 Task: Manage the translation language setting of the user interface
Action: Mouse scrolled (190, 142) with delta (0, 0)
Screenshot: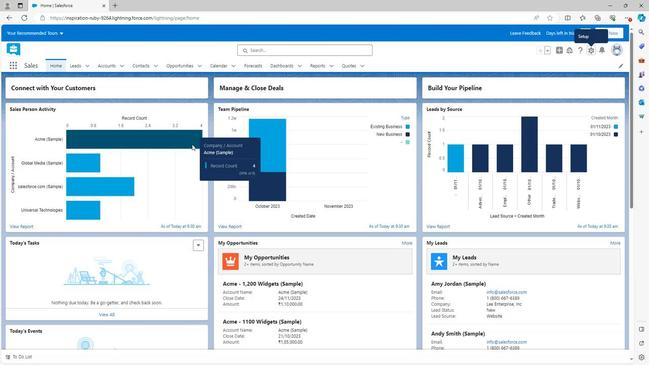 
Action: Mouse scrolled (190, 142) with delta (0, 0)
Screenshot: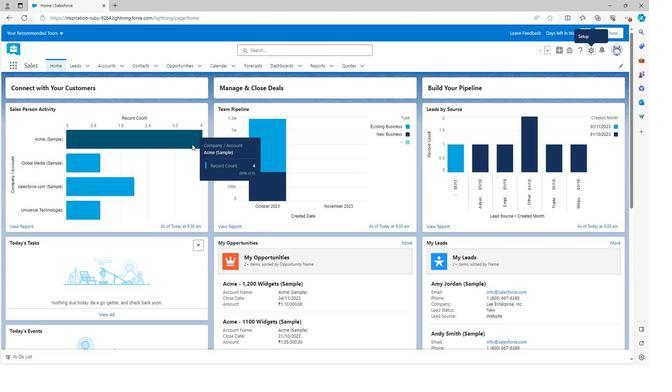 
Action: Mouse scrolled (190, 142) with delta (0, 0)
Screenshot: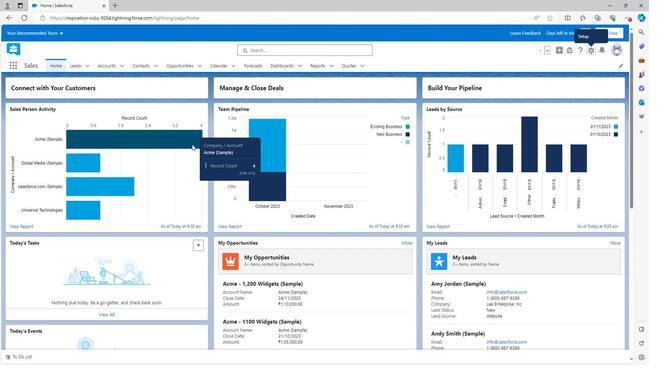 
Action: Mouse scrolled (190, 142) with delta (0, 0)
Screenshot: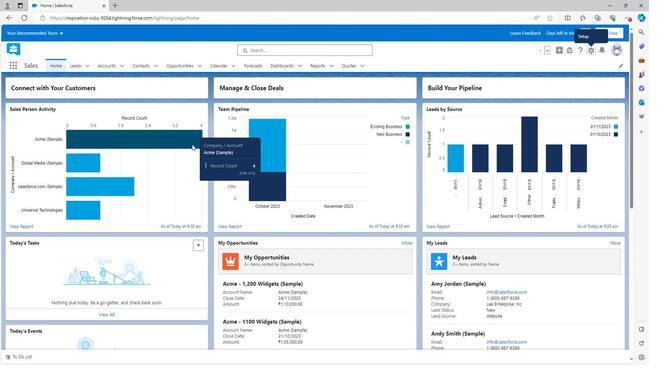 
Action: Mouse scrolled (190, 142) with delta (0, 0)
Screenshot: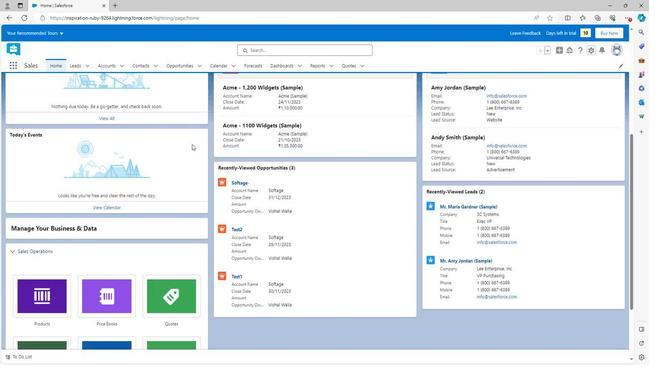 
Action: Mouse scrolled (190, 142) with delta (0, 0)
Screenshot: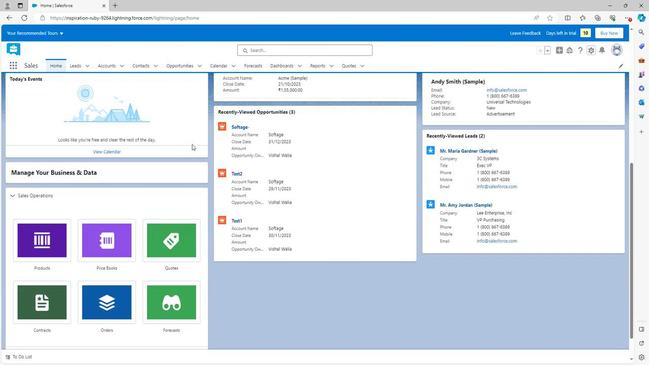 
Action: Mouse scrolled (190, 143) with delta (0, 0)
Screenshot: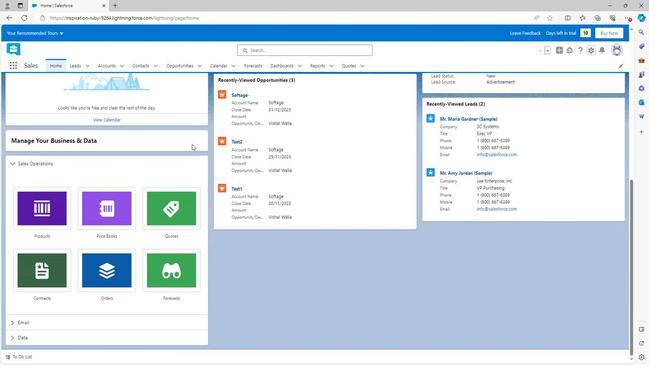 
Action: Mouse scrolled (190, 143) with delta (0, 0)
Screenshot: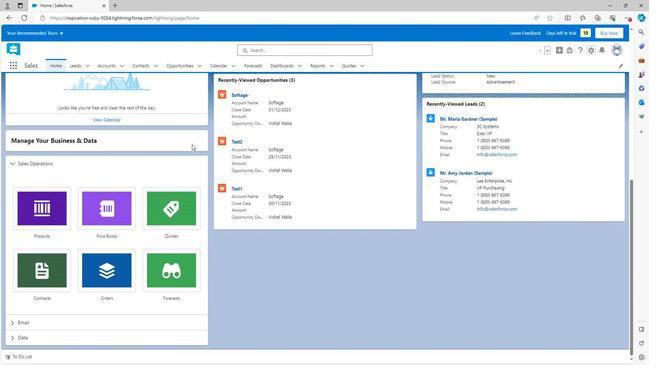 
Action: Mouse scrolled (190, 143) with delta (0, 0)
Screenshot: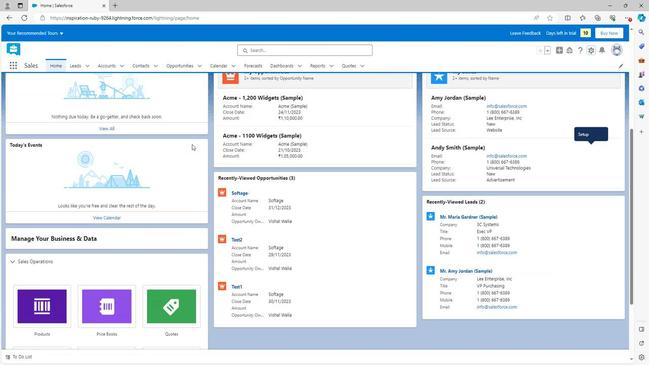 
Action: Mouse scrolled (190, 143) with delta (0, 0)
Screenshot: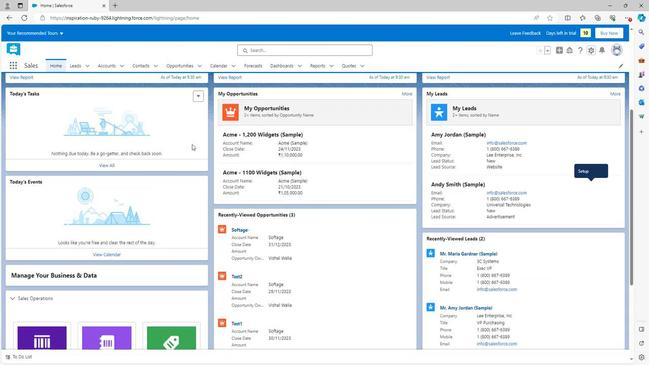 
Action: Mouse scrolled (190, 143) with delta (0, 0)
Screenshot: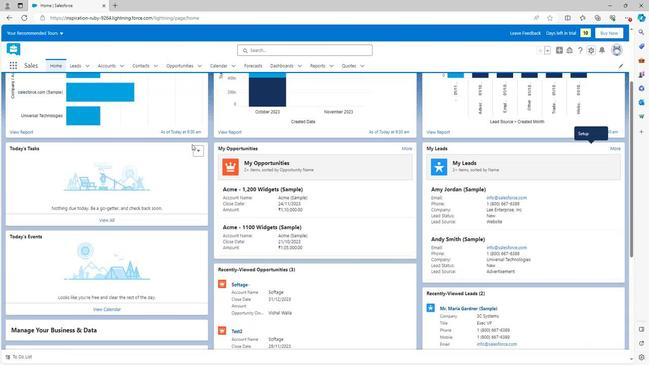 
Action: Mouse scrolled (190, 143) with delta (0, 0)
Screenshot: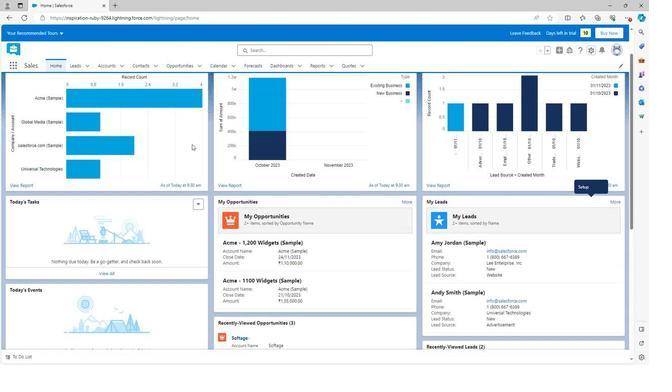 
Action: Mouse moved to (594, 47)
Screenshot: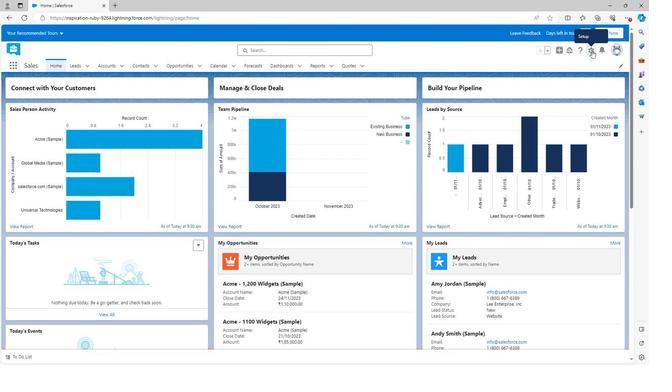 
Action: Mouse pressed left at (594, 47)
Screenshot: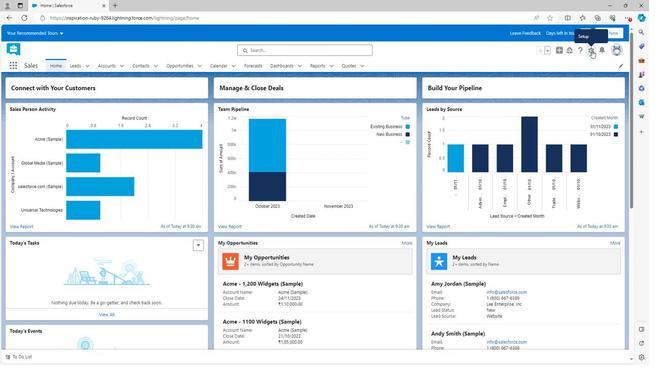 
Action: Mouse moved to (570, 68)
Screenshot: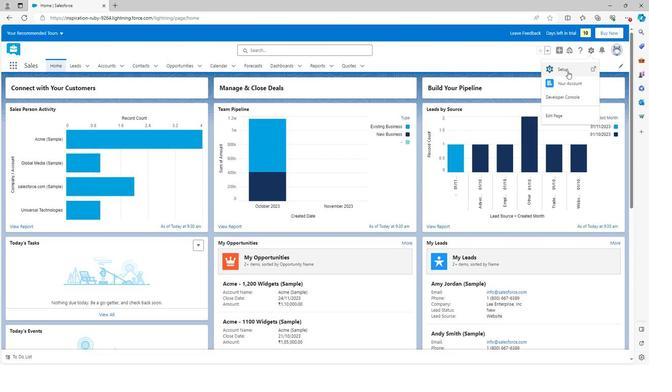
Action: Mouse pressed left at (570, 68)
Screenshot: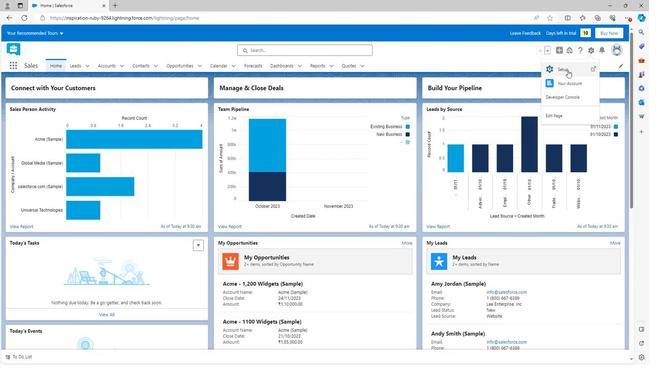 
Action: Mouse moved to (16, 239)
Screenshot: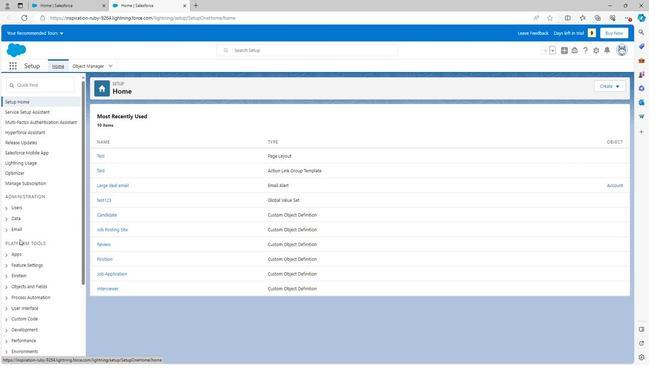 
Action: Mouse scrolled (16, 239) with delta (0, 0)
Screenshot: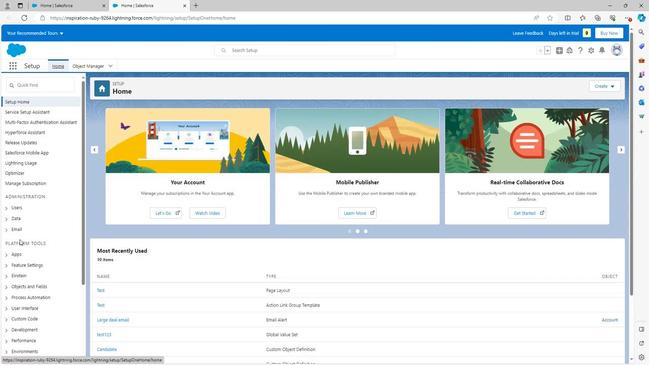 
Action: Mouse scrolled (16, 239) with delta (0, 0)
Screenshot: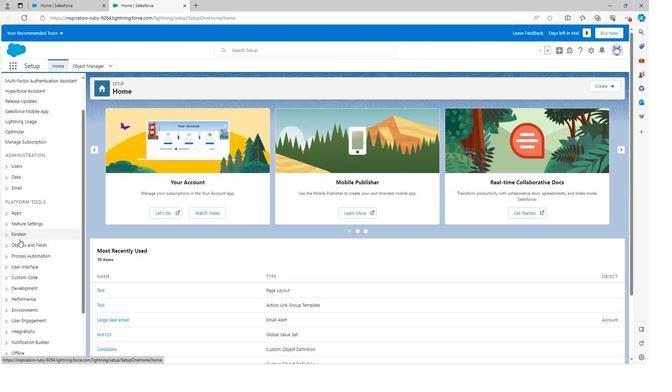 
Action: Mouse scrolled (16, 239) with delta (0, 0)
Screenshot: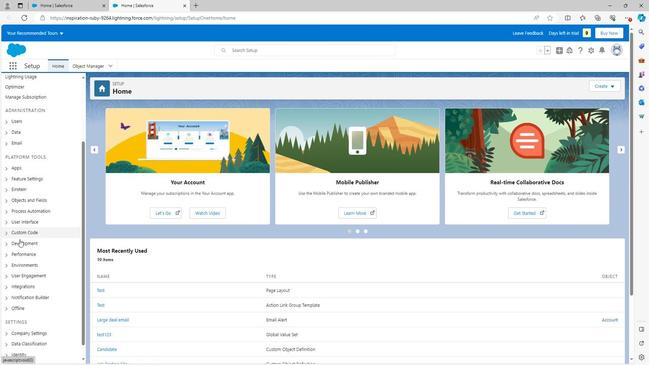 
Action: Mouse moved to (3, 208)
Screenshot: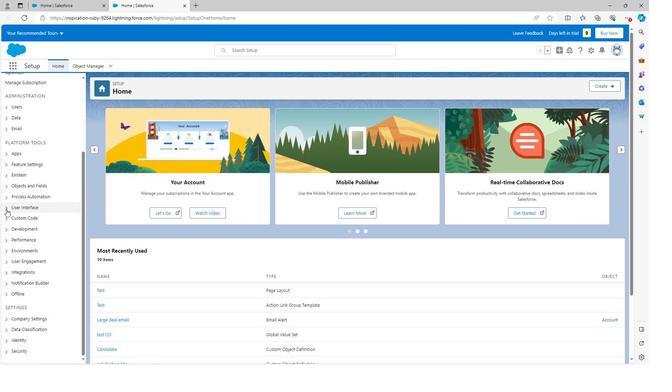 
Action: Mouse pressed left at (3, 208)
Screenshot: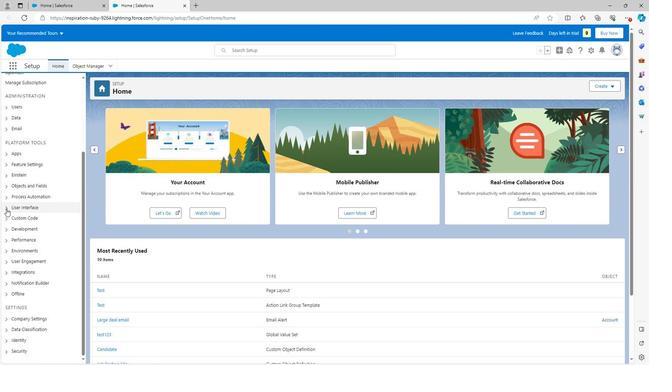 
Action: Mouse moved to (13, 229)
Screenshot: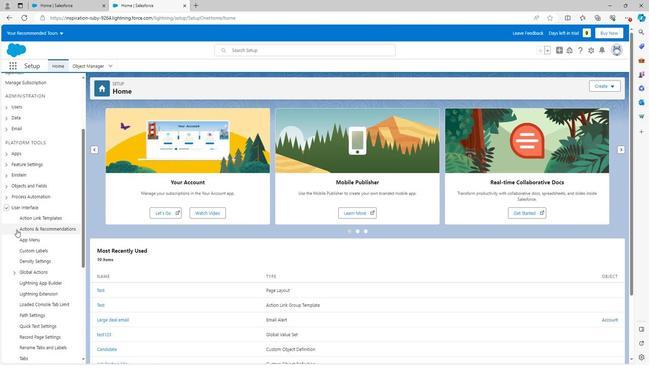 
Action: Mouse scrolled (13, 229) with delta (0, 0)
Screenshot: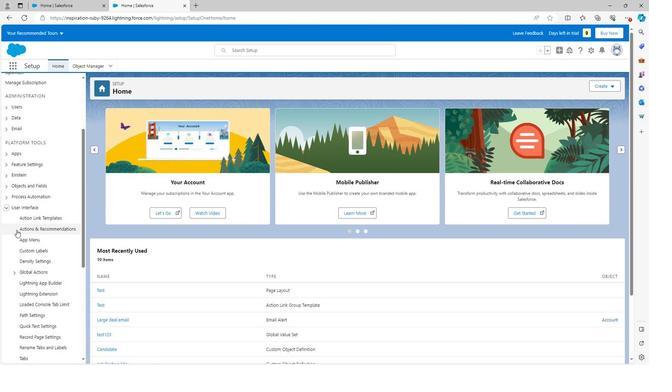 
Action: Mouse scrolled (13, 229) with delta (0, 0)
Screenshot: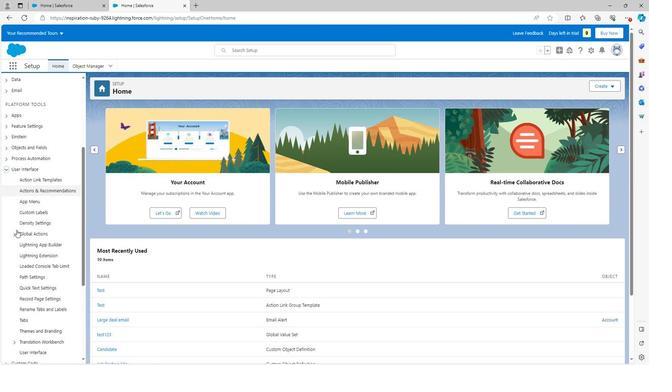 
Action: Mouse moved to (14, 229)
Screenshot: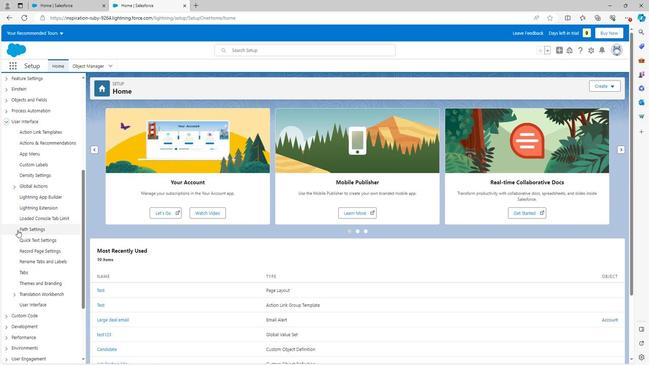 
Action: Mouse scrolled (14, 229) with delta (0, 0)
Screenshot: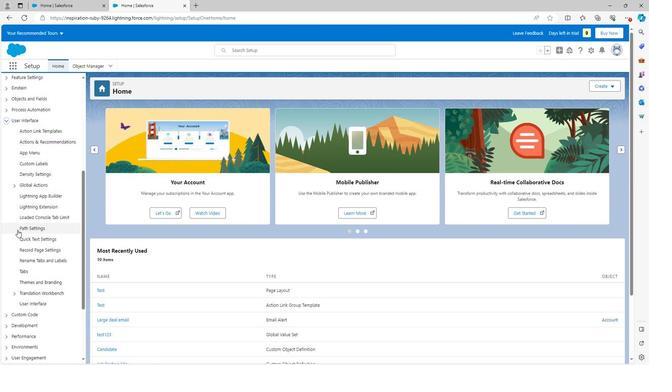 
Action: Mouse moved to (15, 227)
Screenshot: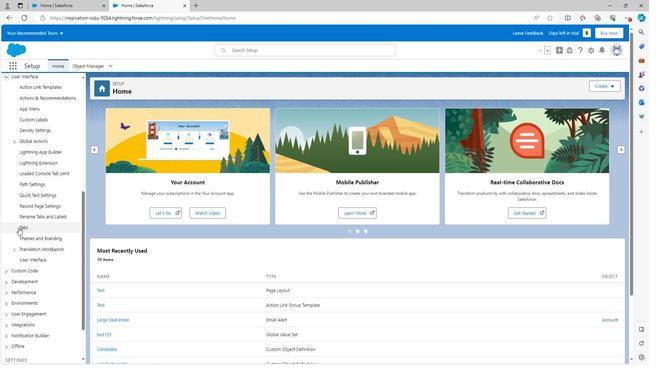 
Action: Mouse scrolled (15, 227) with delta (0, 0)
Screenshot: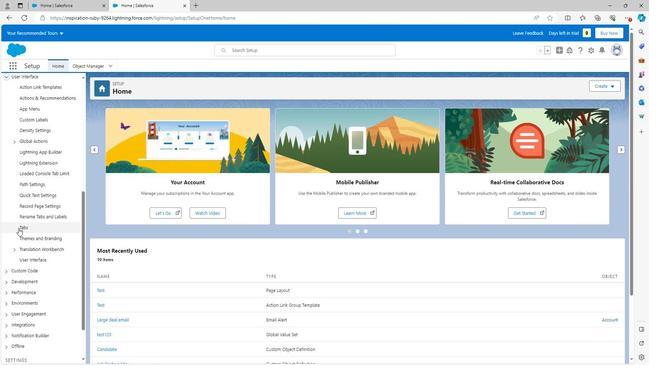 
Action: Mouse moved to (12, 205)
Screenshot: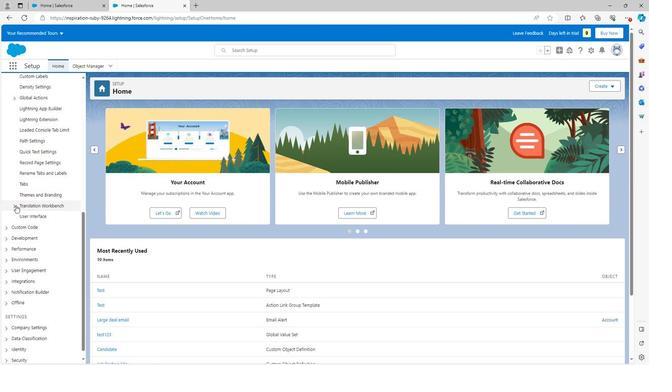 
Action: Mouse pressed left at (12, 205)
Screenshot: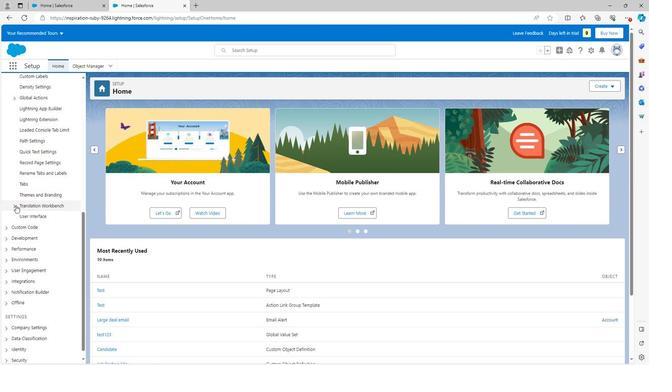 
Action: Mouse moved to (26, 248)
Screenshot: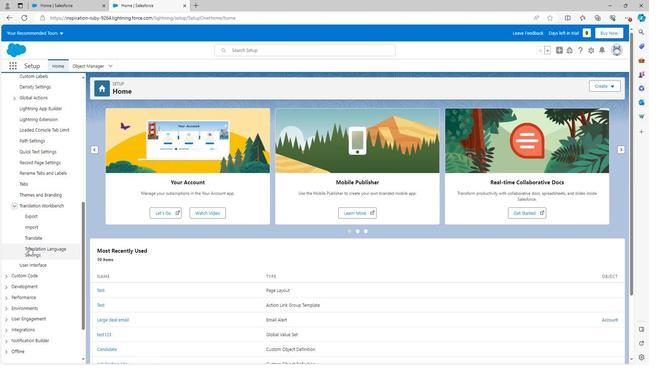
Action: Mouse pressed left at (26, 248)
Screenshot: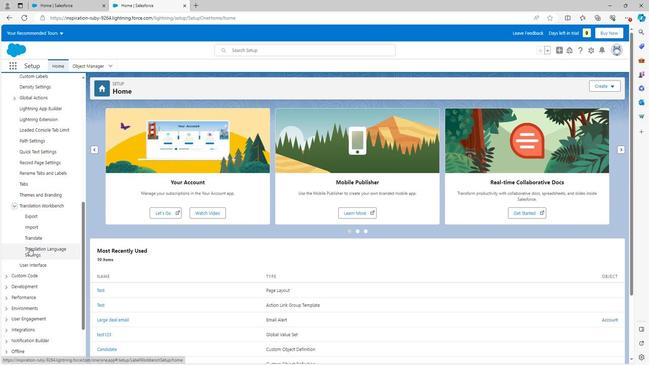 
Action: Mouse moved to (41, 249)
Screenshot: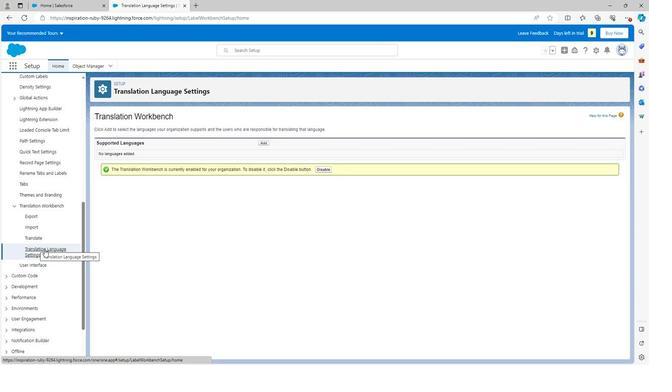 
Action: Mouse pressed left at (41, 249)
Screenshot: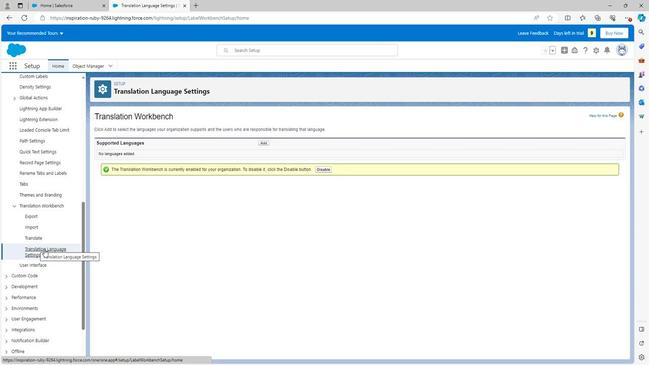 
Action: Mouse moved to (266, 142)
Screenshot: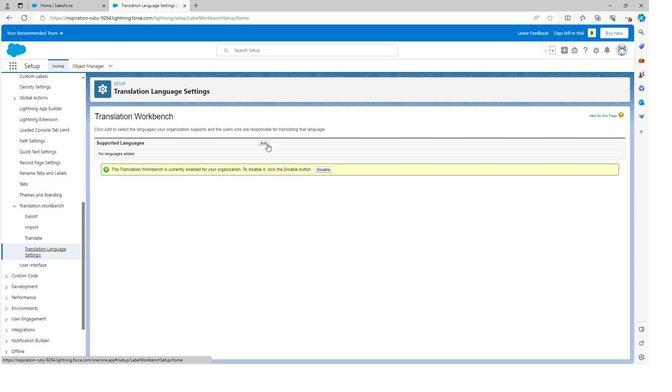 
Action: Mouse pressed left at (266, 142)
Screenshot: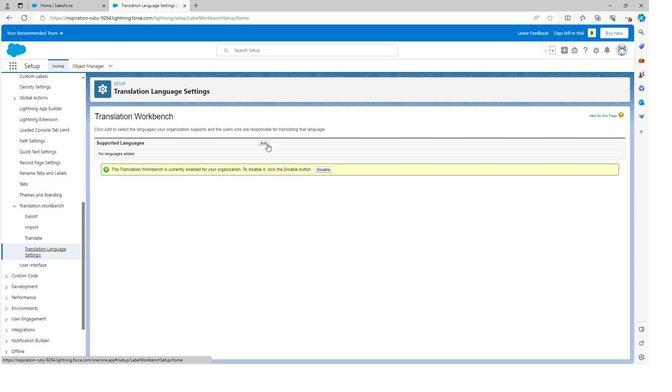 
Action: Mouse moved to (112, 227)
Screenshot: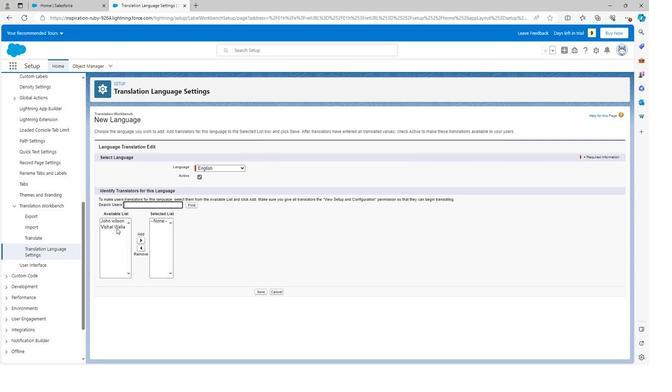
Action: Mouse pressed left at (112, 227)
Screenshot: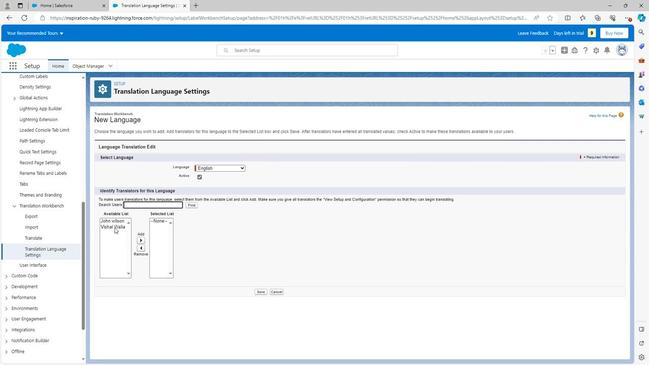 
Action: Mouse moved to (137, 241)
Screenshot: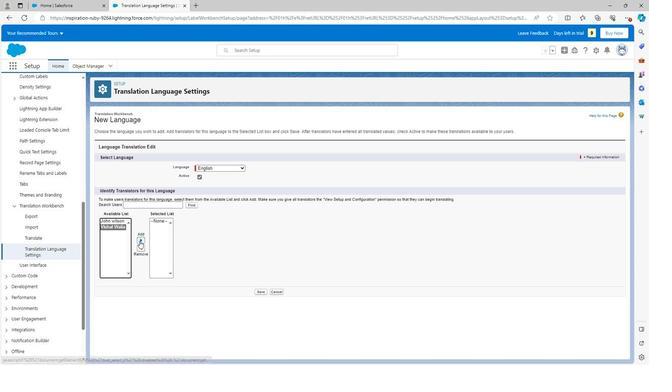 
Action: Mouse pressed left at (137, 241)
Screenshot: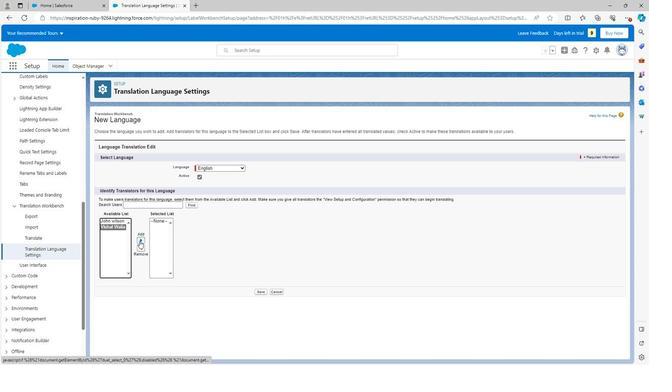 
Action: Mouse moved to (143, 204)
Screenshot: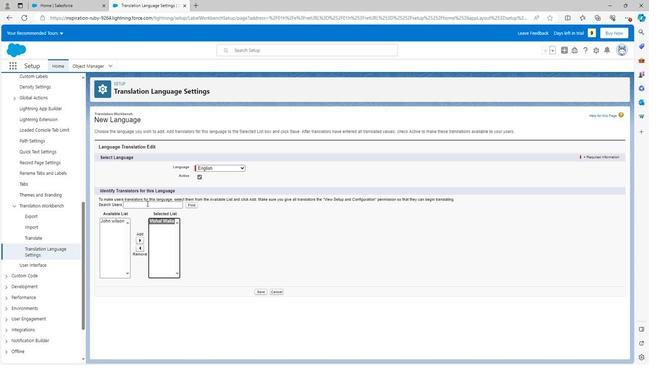 
Action: Mouse pressed left at (143, 204)
Screenshot: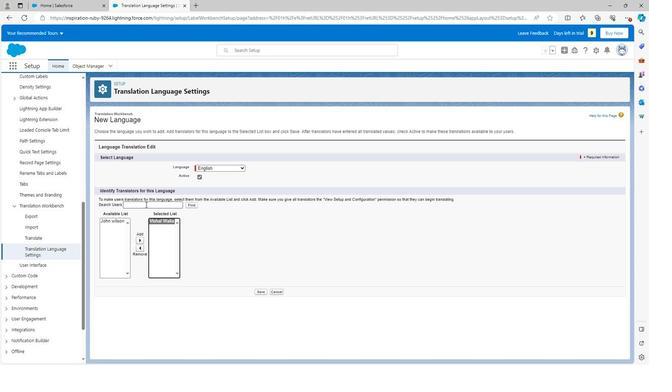 
Action: Mouse moved to (192, 206)
Screenshot: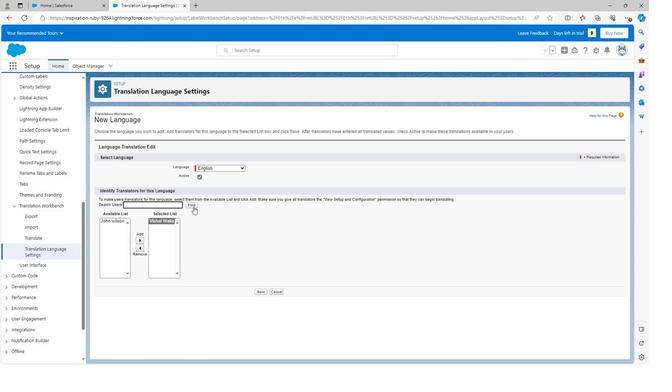 
Action: Mouse pressed left at (192, 206)
Screenshot: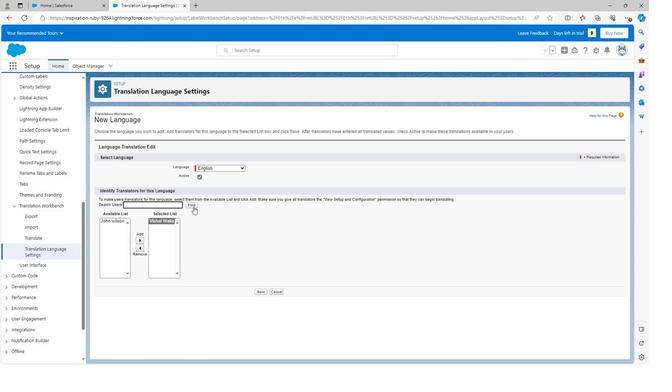 
Action: Mouse moved to (255, 292)
Screenshot: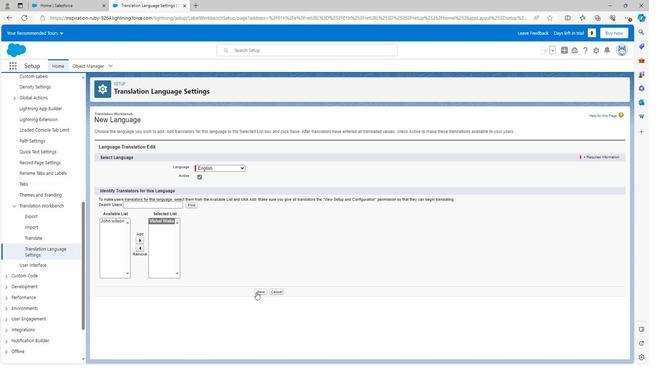 
Action: Mouse pressed left at (255, 292)
Screenshot: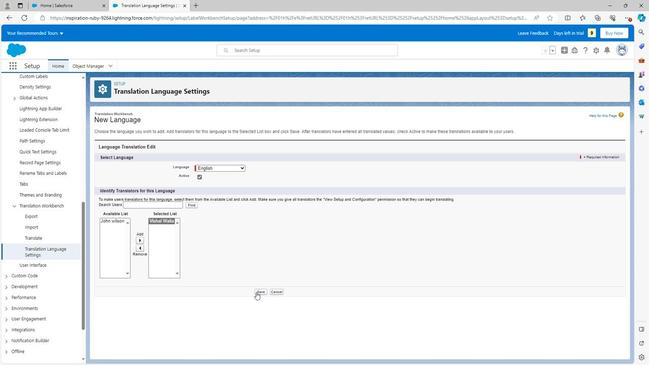 
Action: Mouse moved to (319, 227)
Screenshot: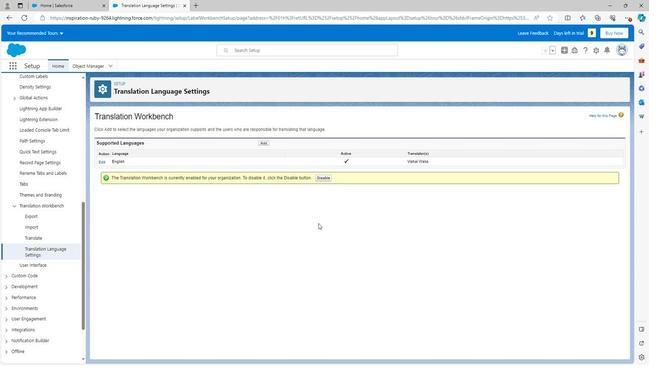 
